 Task: Add Sprouts Lavender Scented Dish Soap to the cart.
Action: Mouse moved to (707, 259)
Screenshot: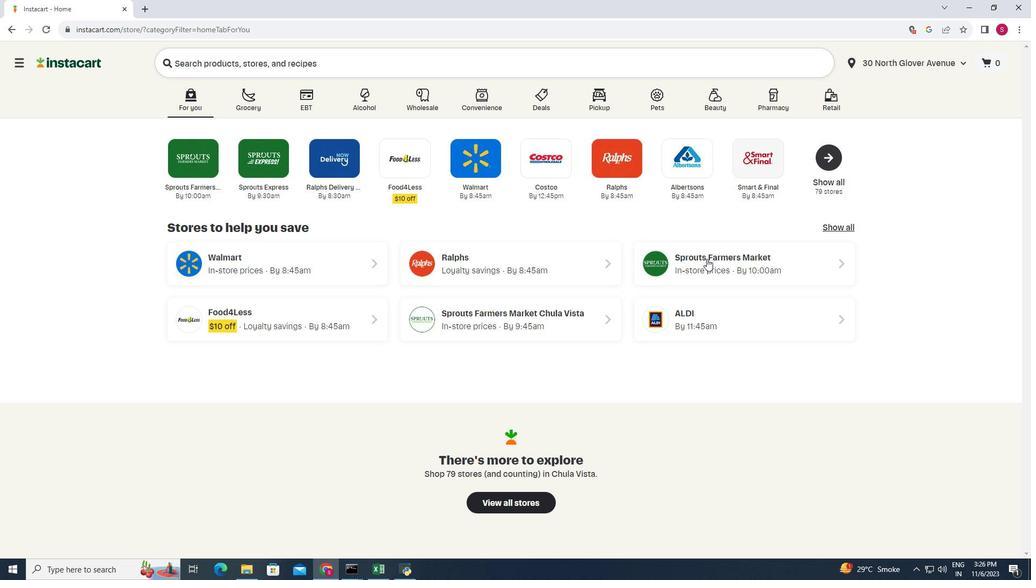 
Action: Mouse pressed left at (707, 259)
Screenshot: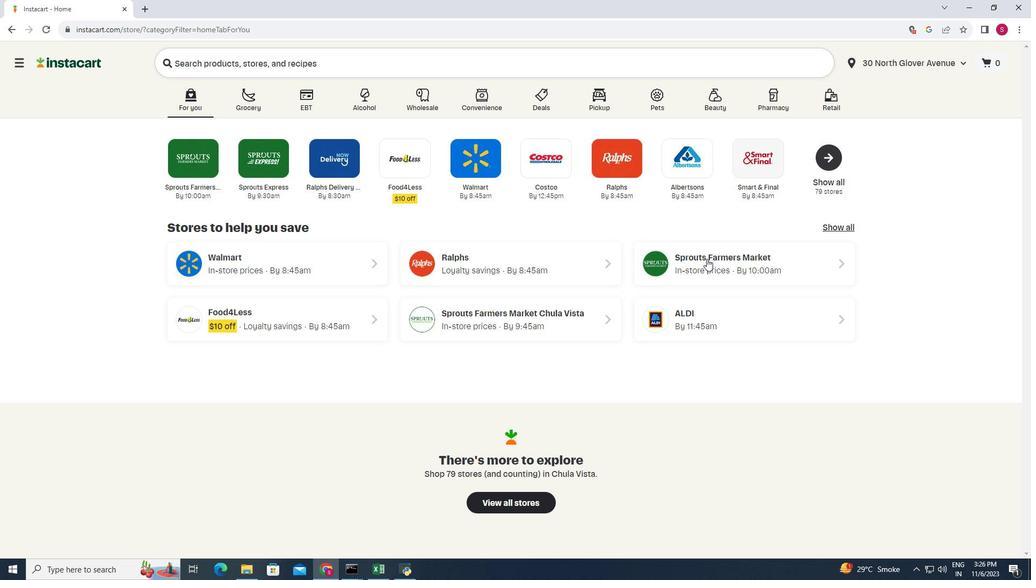 
Action: Mouse moved to (100, 425)
Screenshot: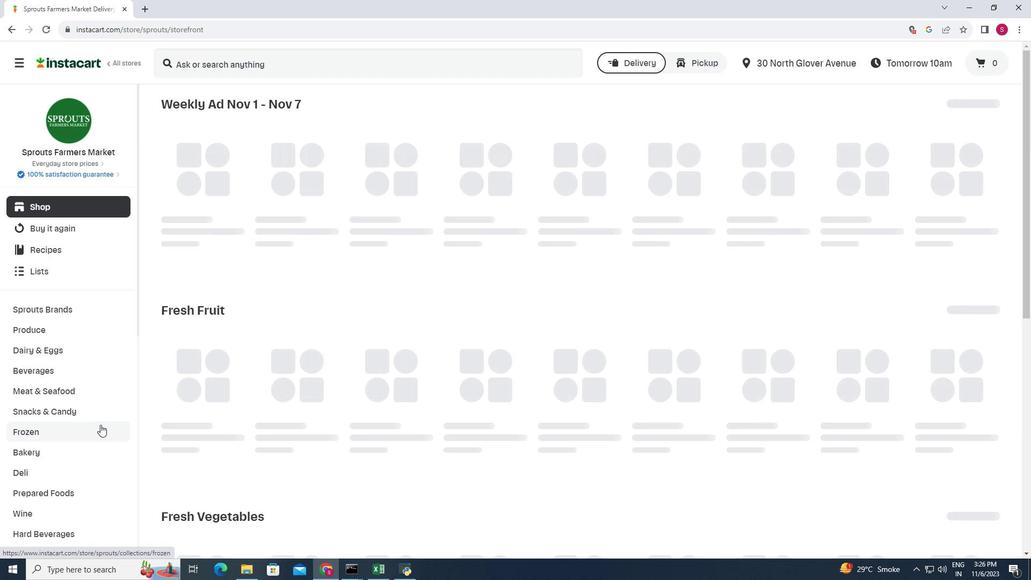 
Action: Mouse scrolled (100, 424) with delta (0, 0)
Screenshot: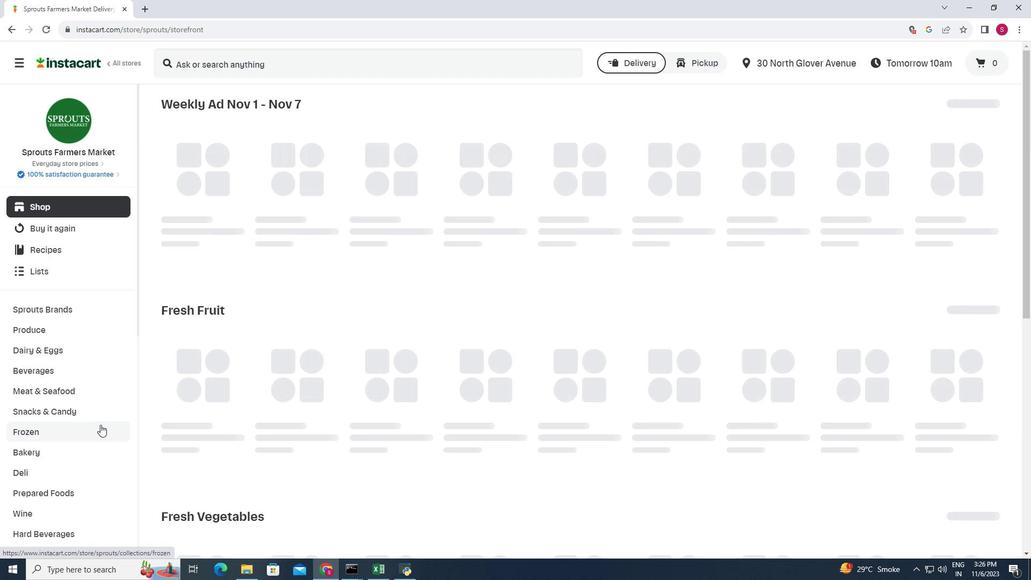 
Action: Mouse scrolled (100, 424) with delta (0, 0)
Screenshot: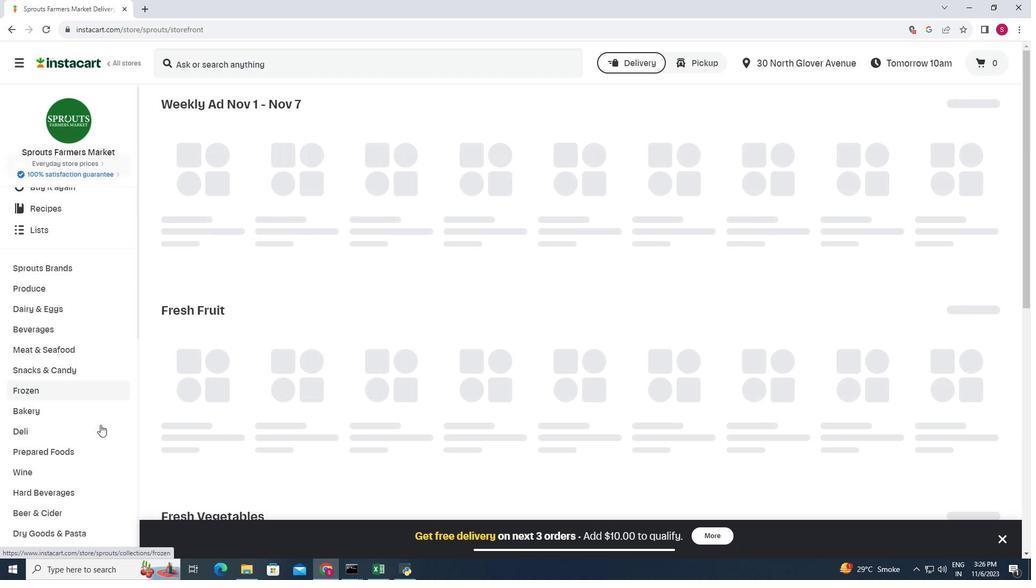 
Action: Mouse scrolled (100, 424) with delta (0, 0)
Screenshot: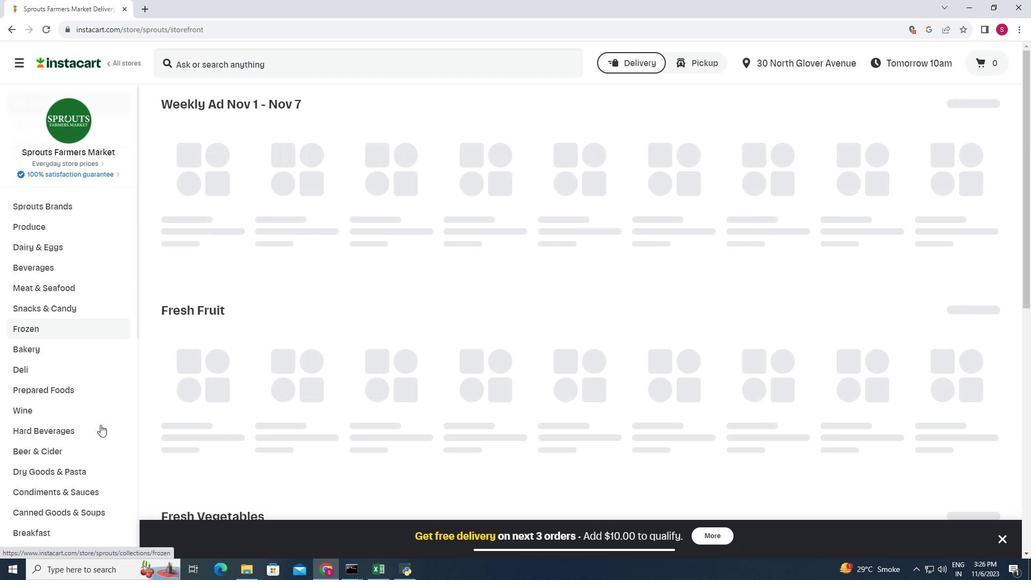 
Action: Mouse moved to (101, 426)
Screenshot: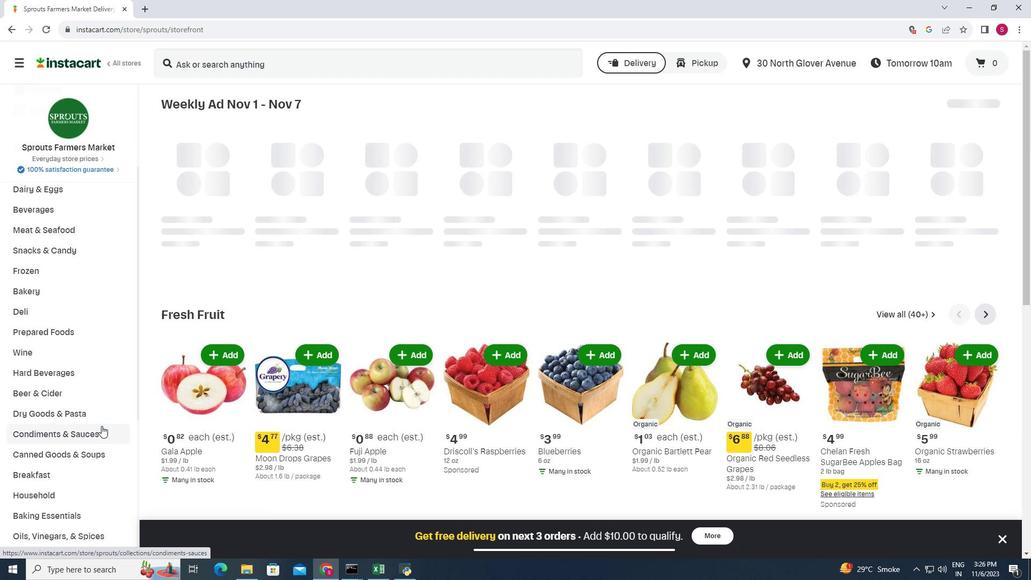 
Action: Mouse scrolled (101, 425) with delta (0, 0)
Screenshot: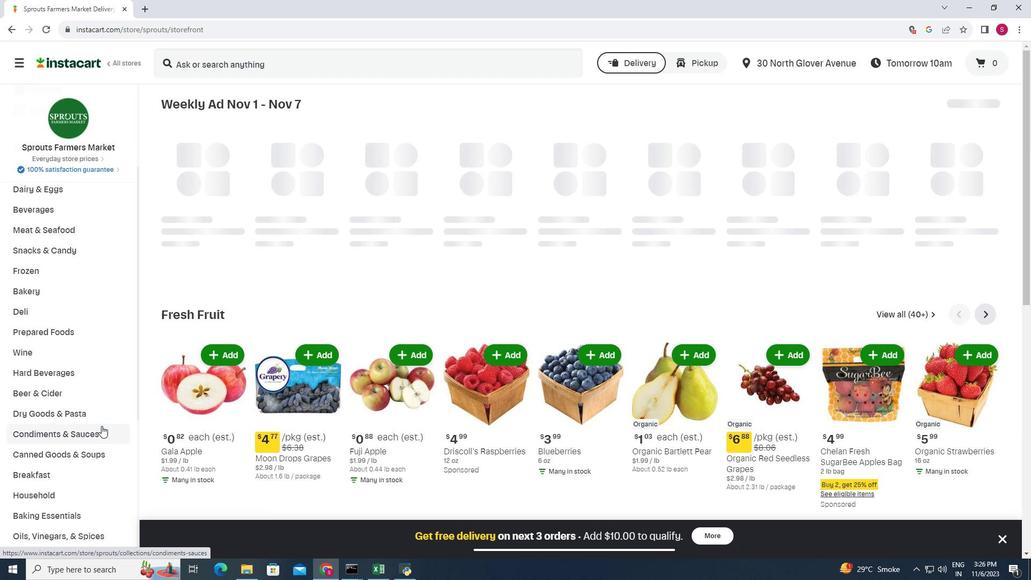 
Action: Mouse moved to (74, 435)
Screenshot: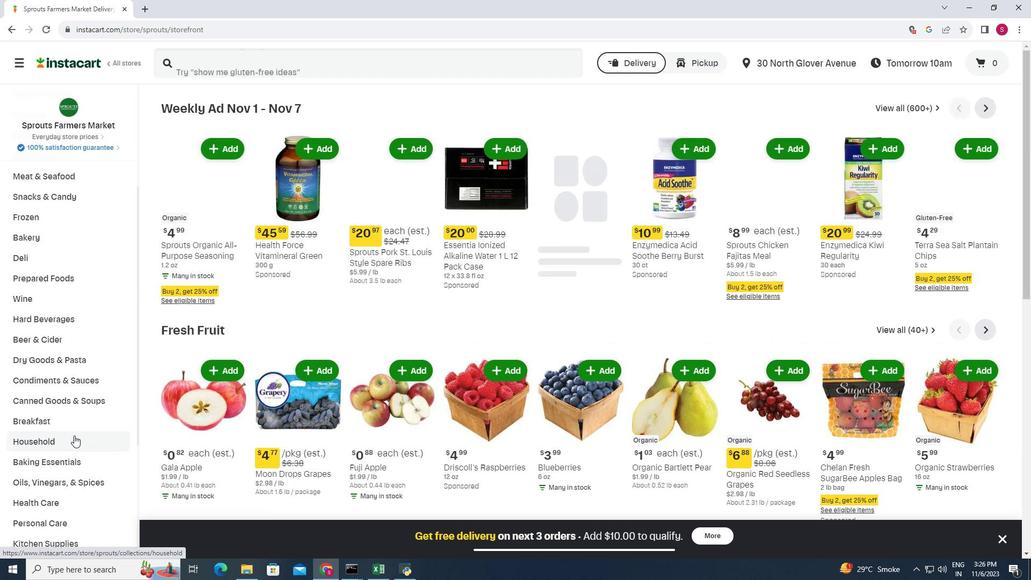 
Action: Mouse pressed left at (74, 435)
Screenshot: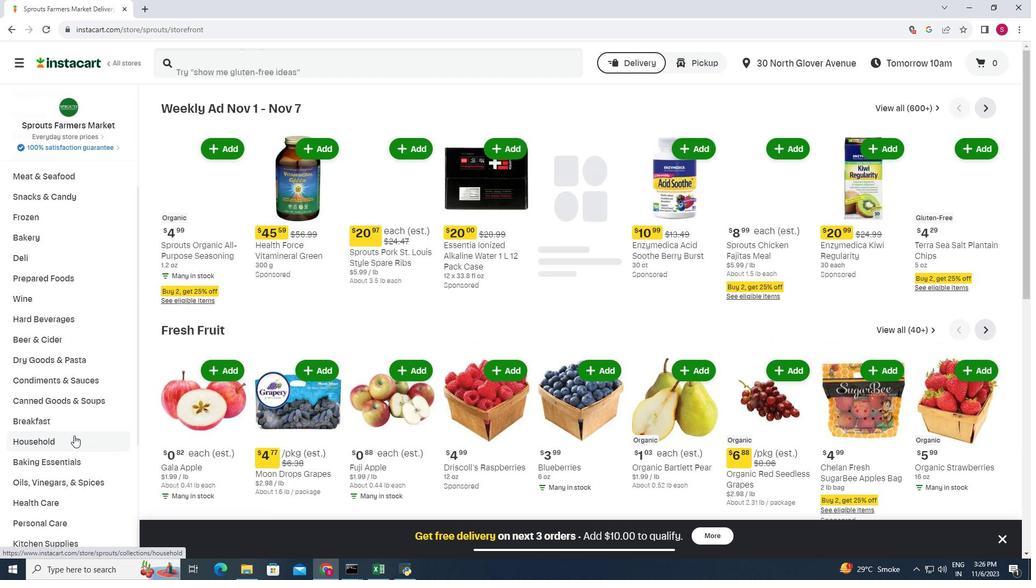 
Action: Mouse moved to (324, 127)
Screenshot: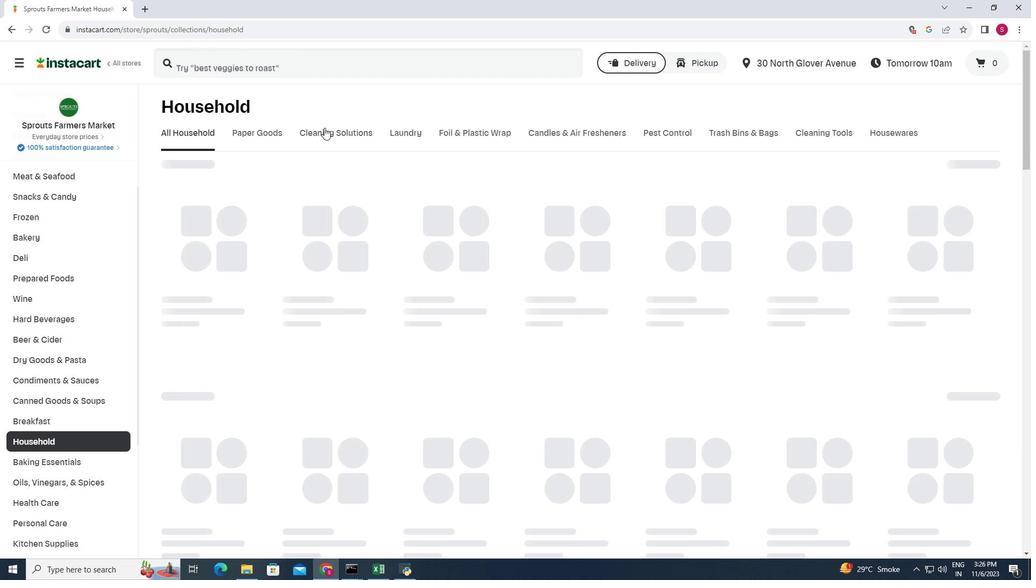 
Action: Mouse pressed left at (324, 127)
Screenshot: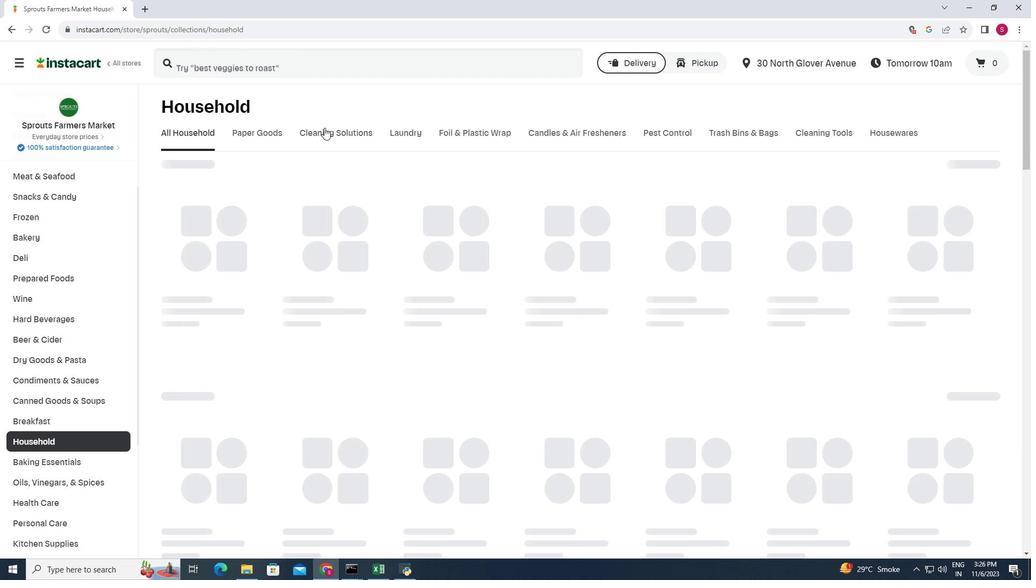 
Action: Mouse moved to (361, 175)
Screenshot: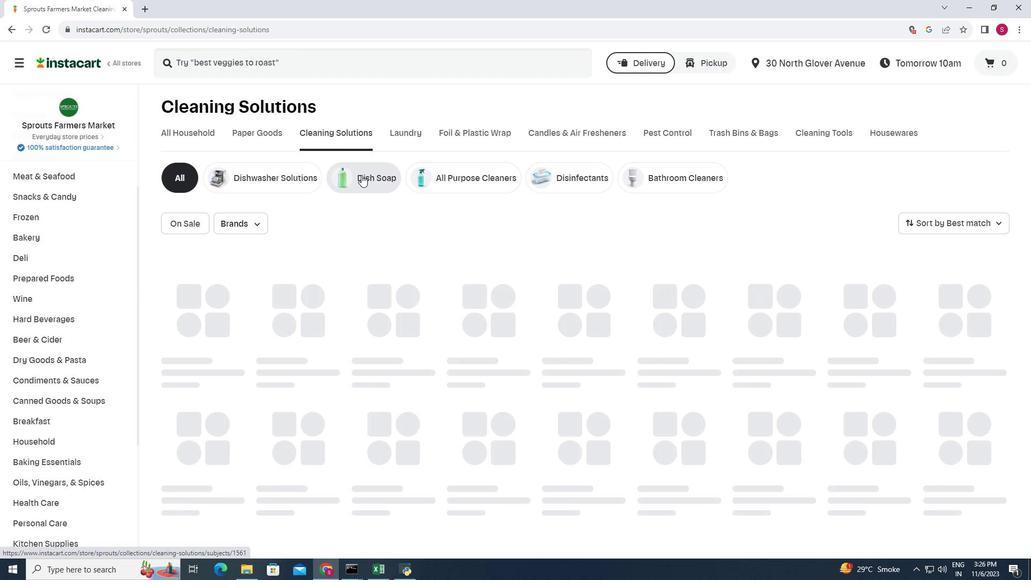 
Action: Mouse pressed left at (361, 175)
Screenshot: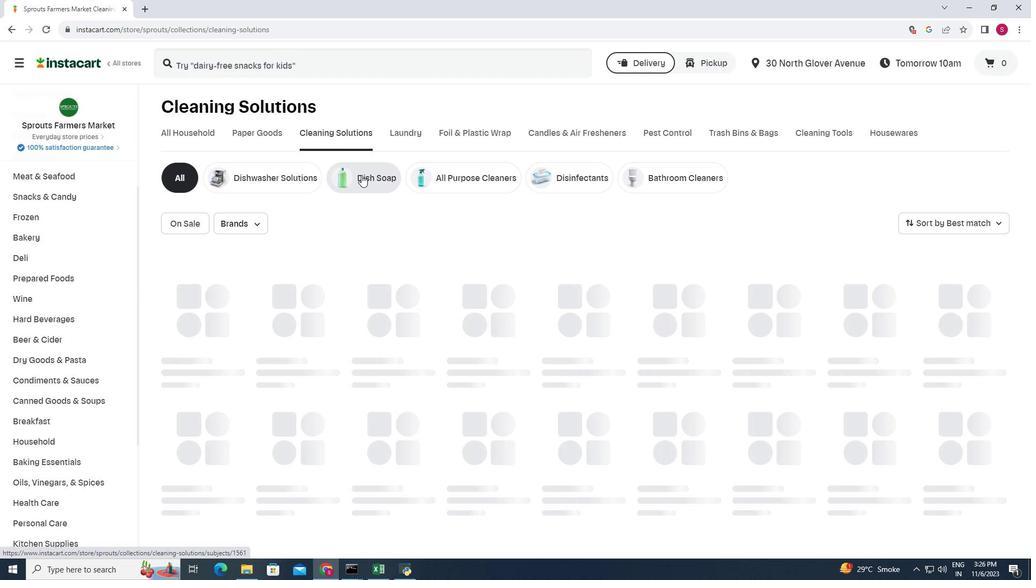 
Action: Mouse moved to (227, 278)
Screenshot: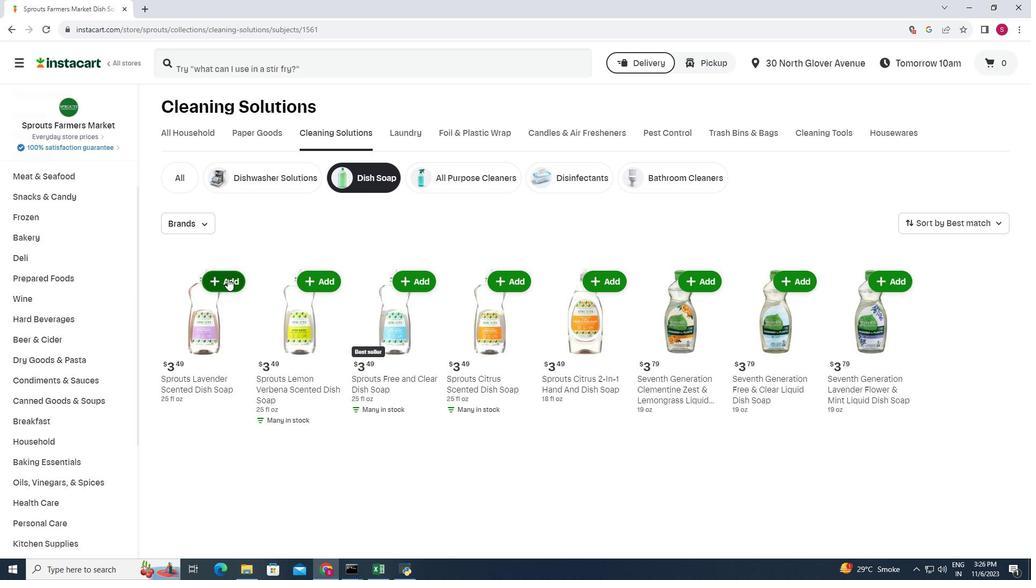 
Action: Mouse pressed left at (227, 278)
Screenshot: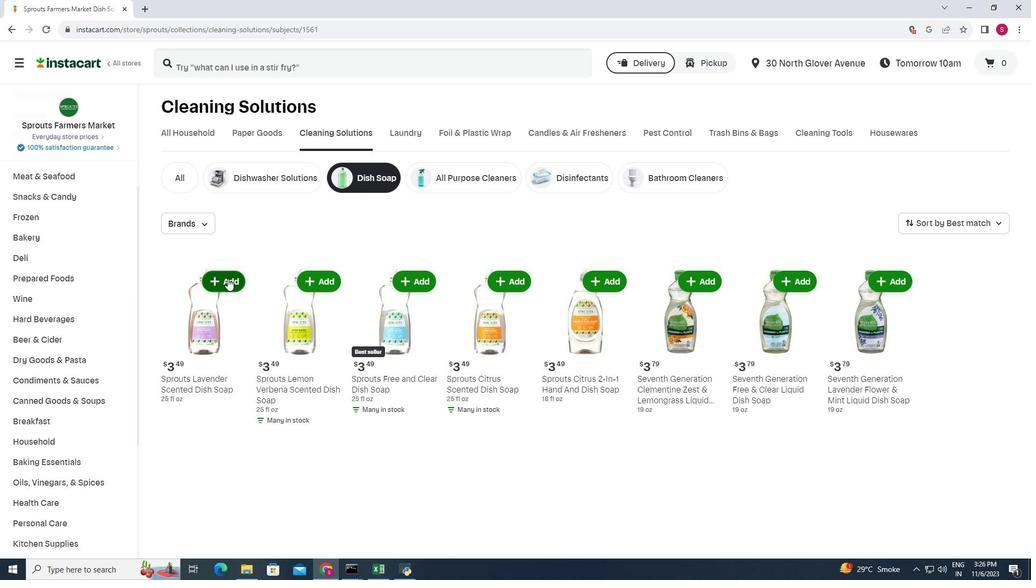 
Action: Mouse moved to (252, 244)
Screenshot: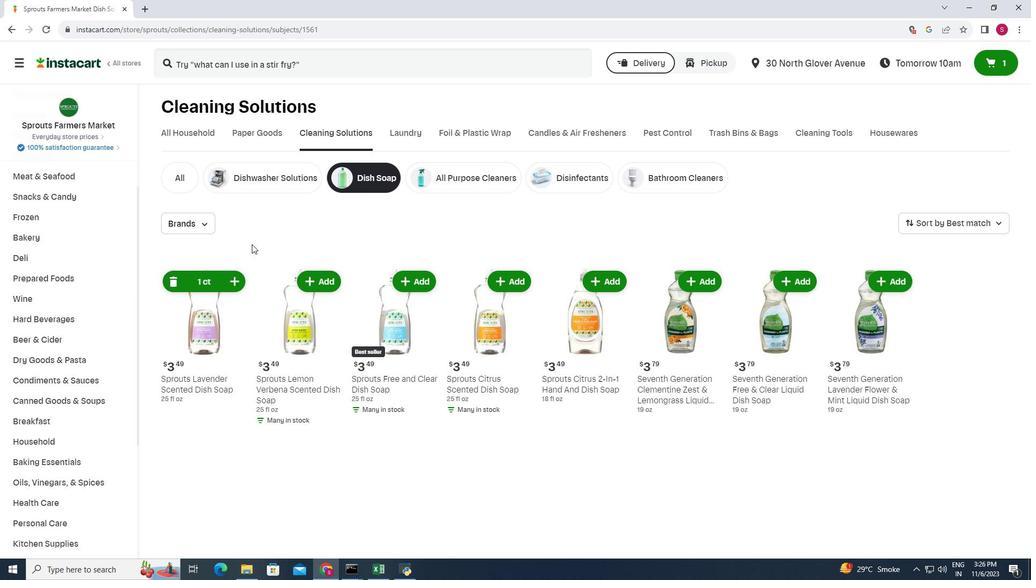 
